 Task: Create a due date automation trigger when advanced on, 2 days before a card is due add content with a name not ending with resume at 11:00 AM.
Action: Mouse moved to (840, 249)
Screenshot: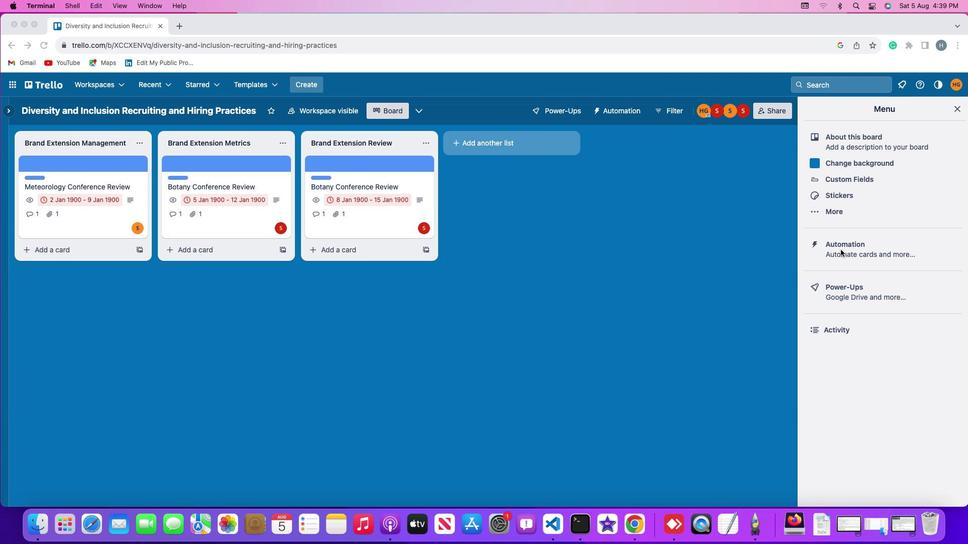 
Action: Mouse pressed left at (840, 249)
Screenshot: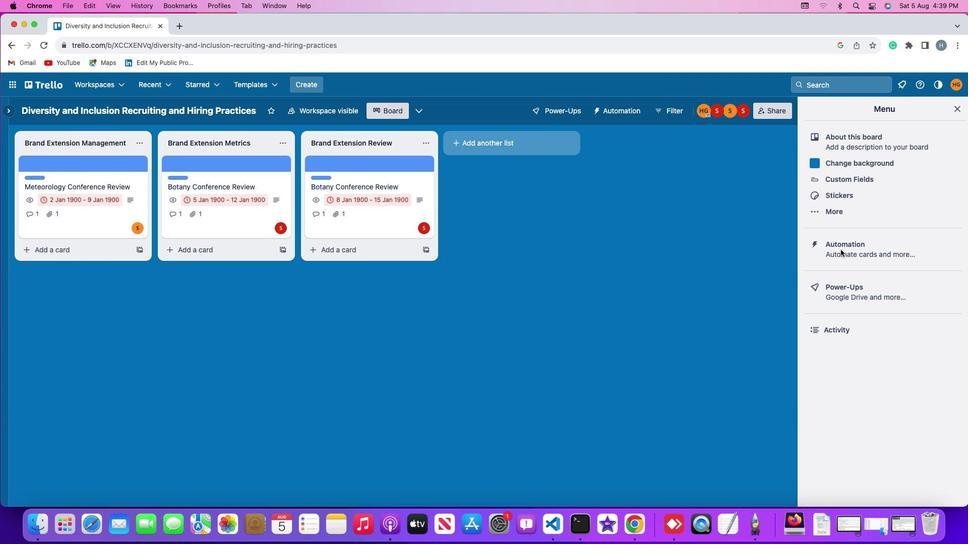 
Action: Mouse pressed left at (840, 249)
Screenshot: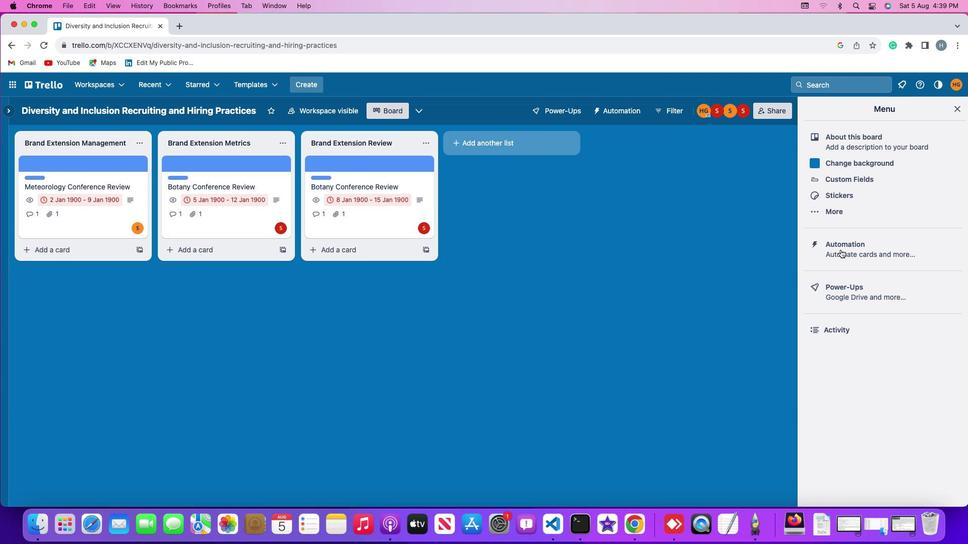 
Action: Mouse moved to (74, 240)
Screenshot: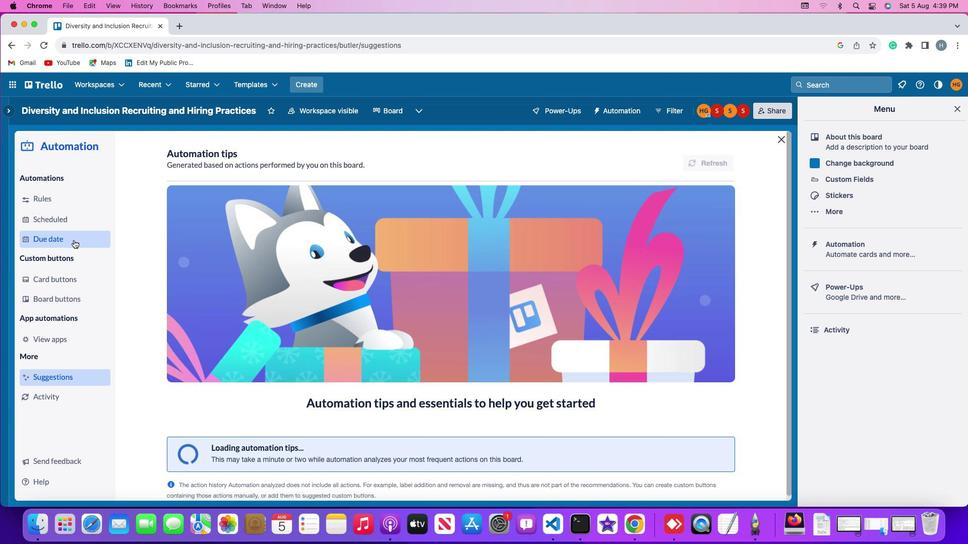 
Action: Mouse pressed left at (74, 240)
Screenshot: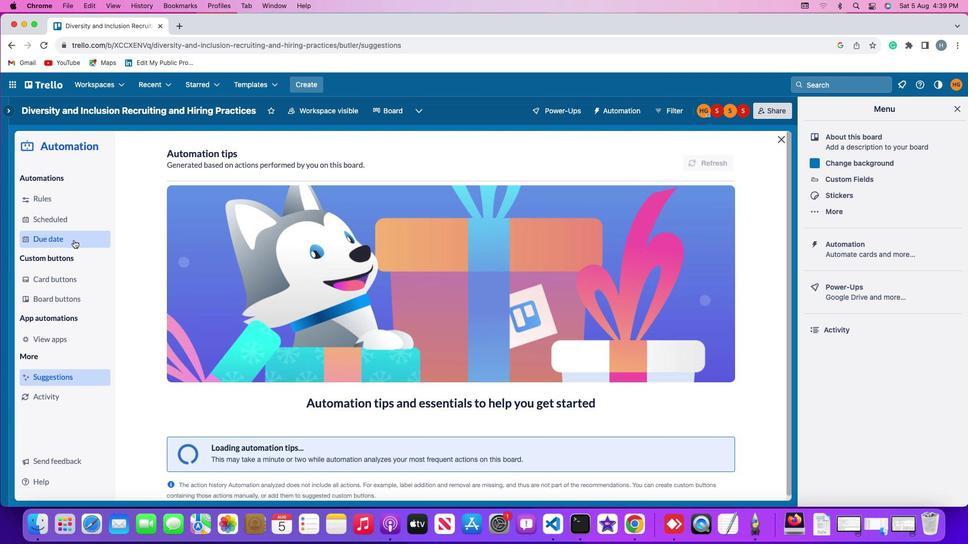 
Action: Mouse moved to (665, 157)
Screenshot: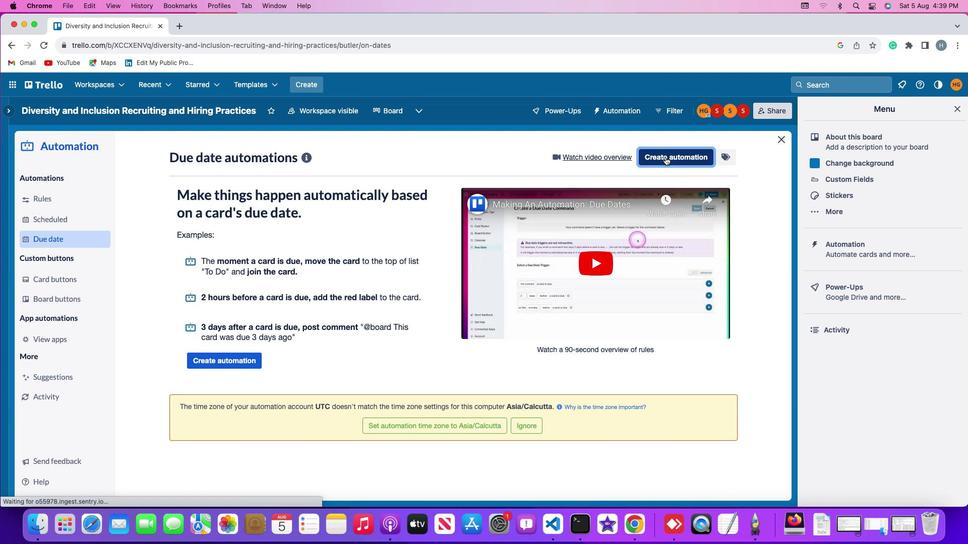 
Action: Mouse pressed left at (665, 157)
Screenshot: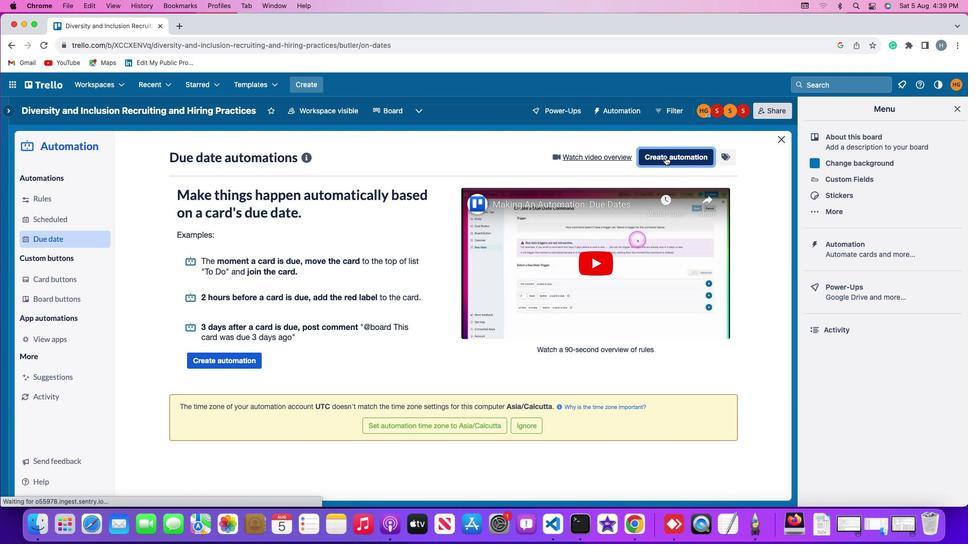 
Action: Mouse moved to (412, 260)
Screenshot: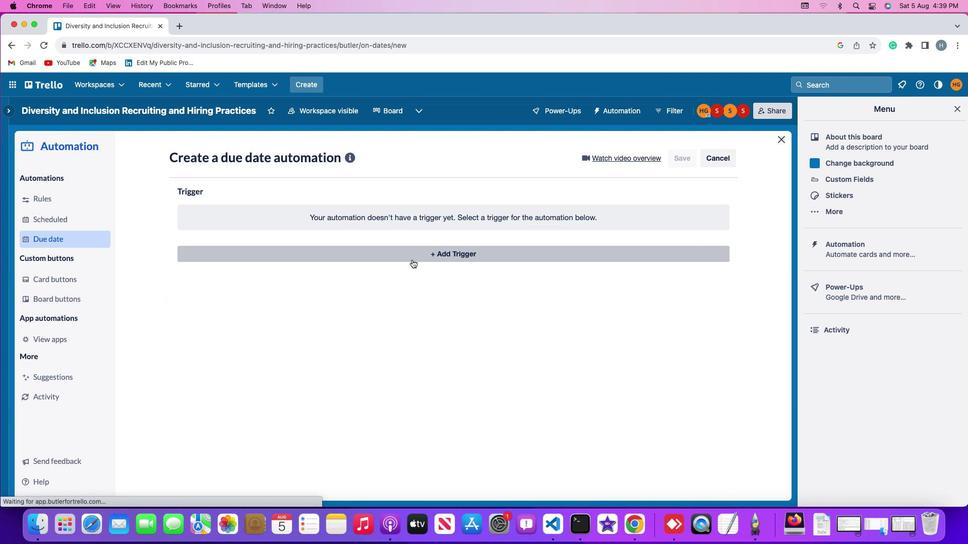 
Action: Mouse pressed left at (412, 260)
Screenshot: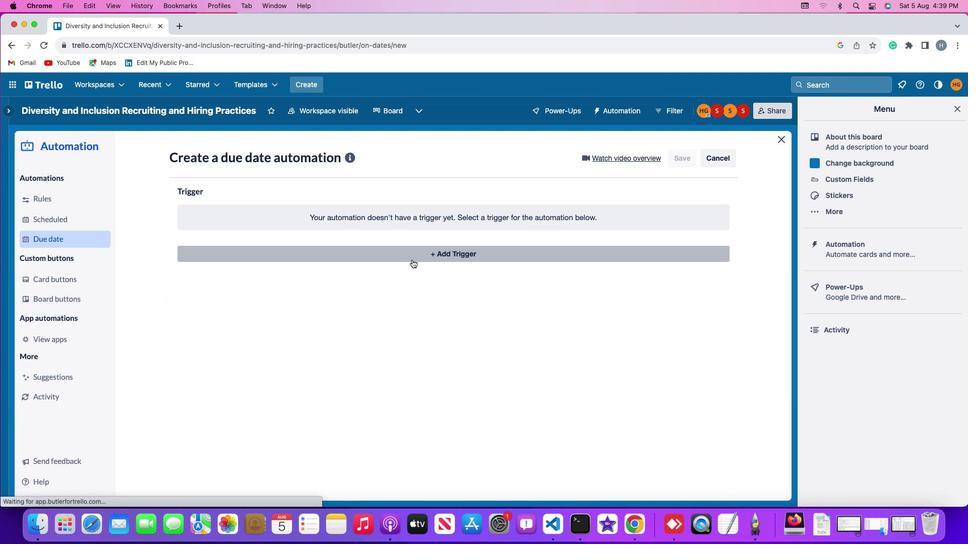 
Action: Mouse moved to (194, 410)
Screenshot: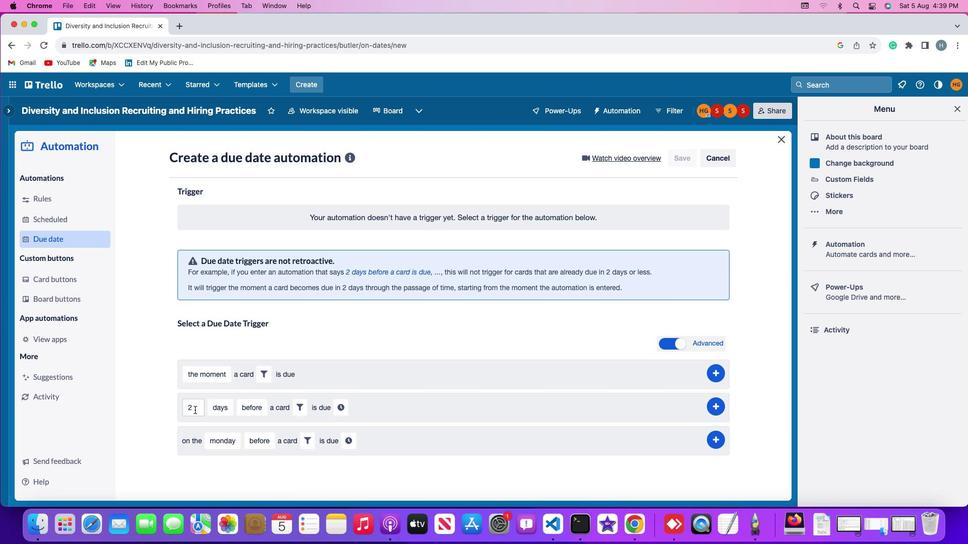 
Action: Mouse pressed left at (194, 410)
Screenshot: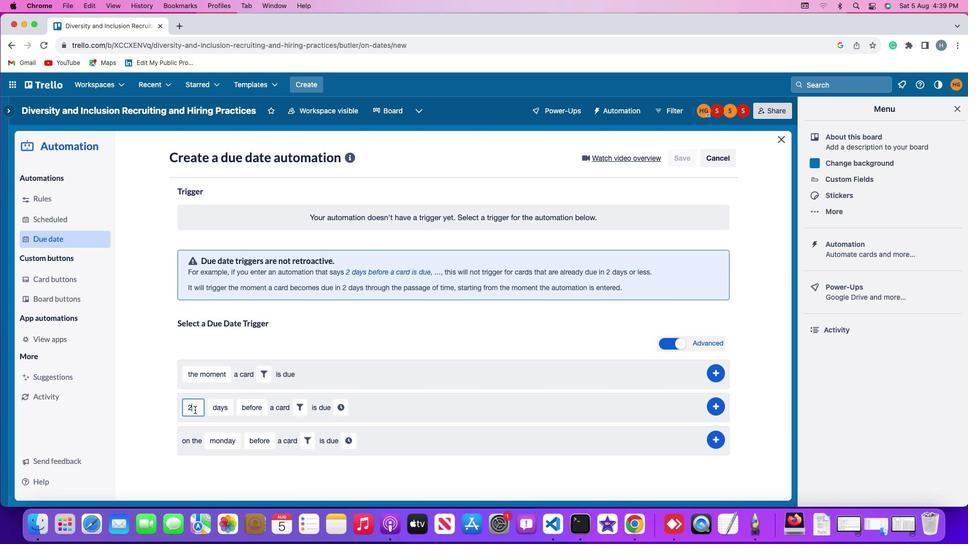 
Action: Mouse moved to (194, 410)
Screenshot: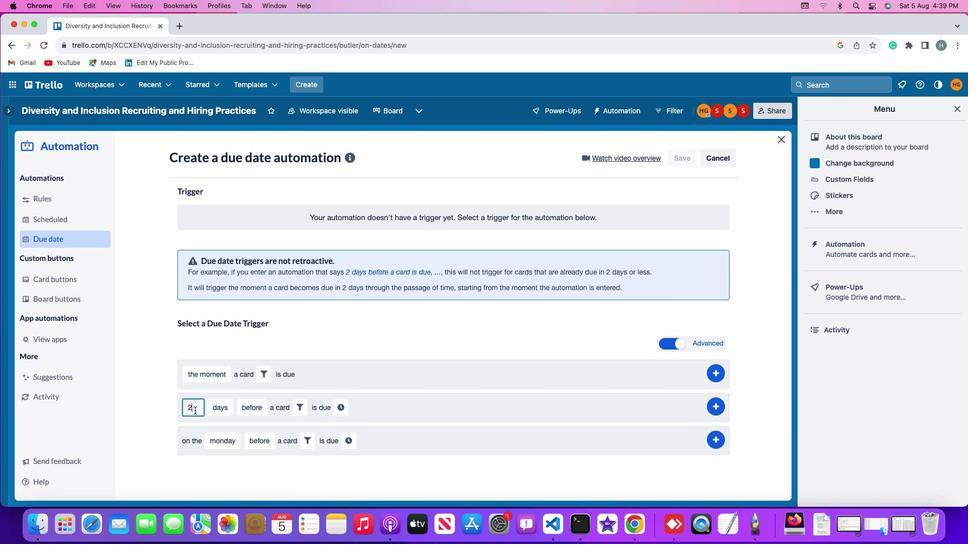 
Action: Key pressed Key.backspace
Screenshot: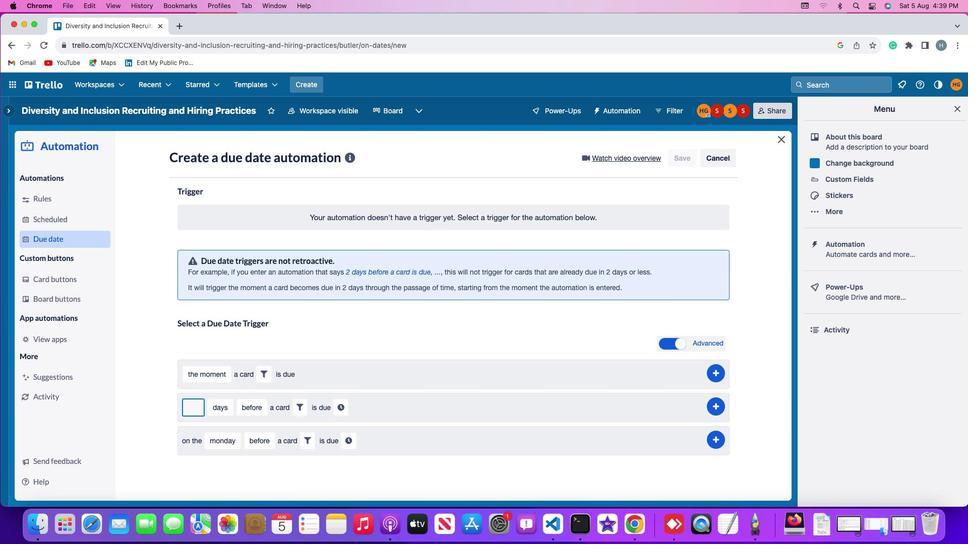 
Action: Mouse moved to (196, 410)
Screenshot: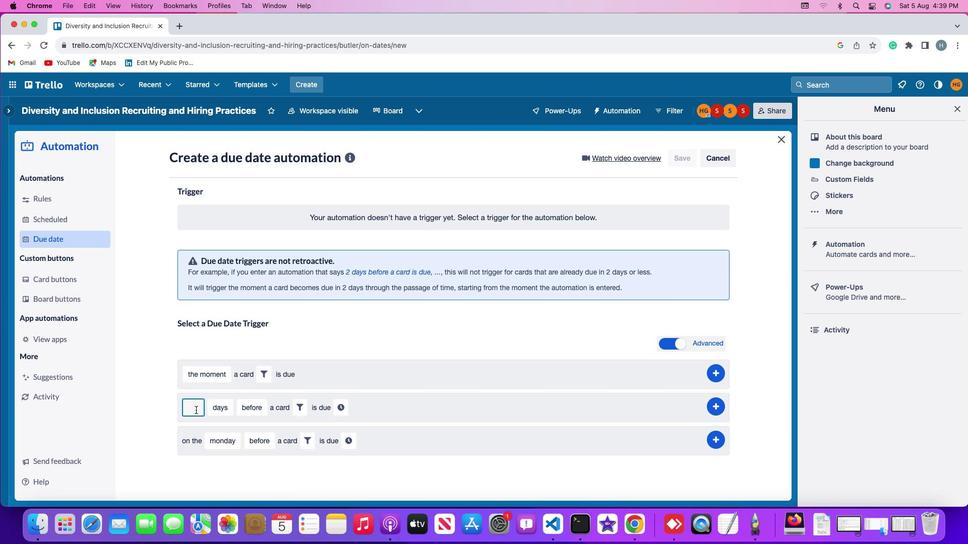 
Action: Key pressed '2'
Screenshot: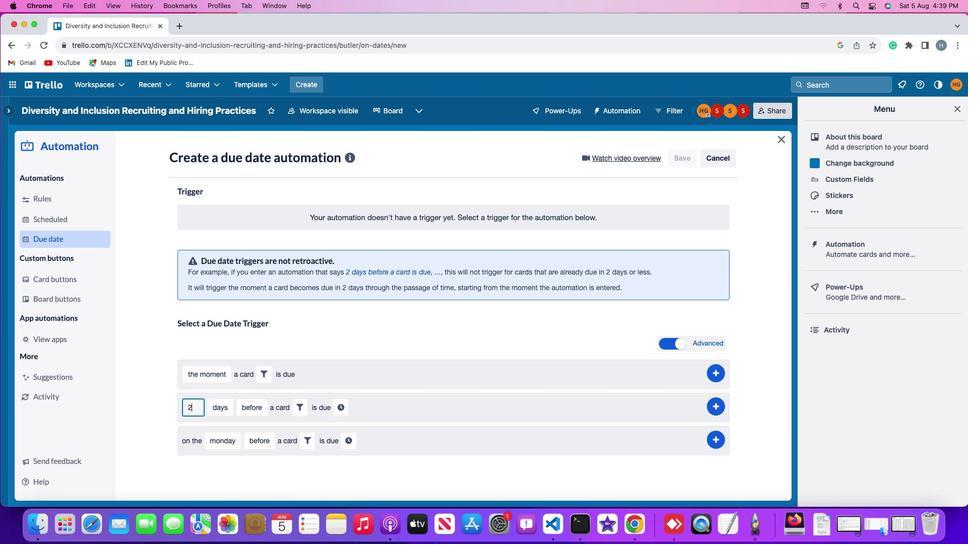 
Action: Mouse moved to (219, 409)
Screenshot: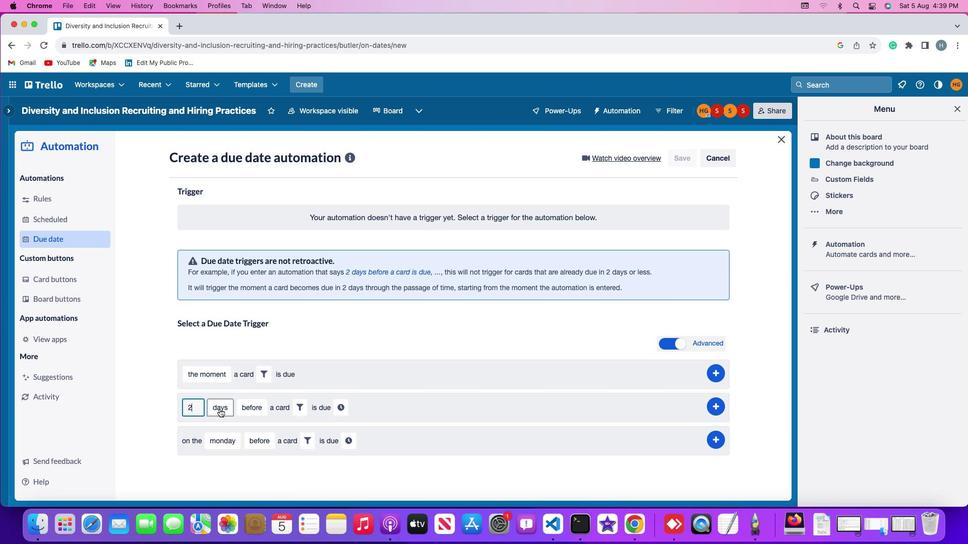 
Action: Mouse pressed left at (219, 409)
Screenshot: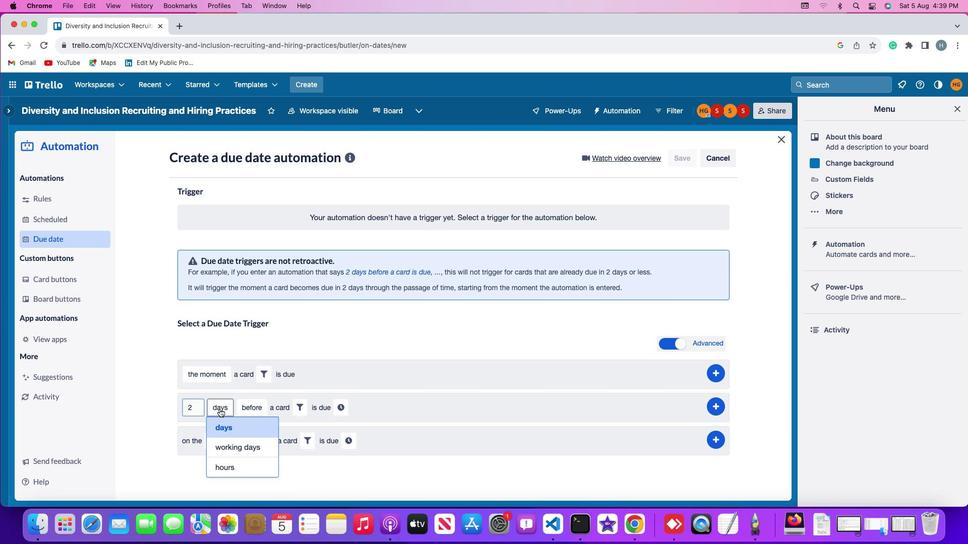 
Action: Mouse moved to (231, 430)
Screenshot: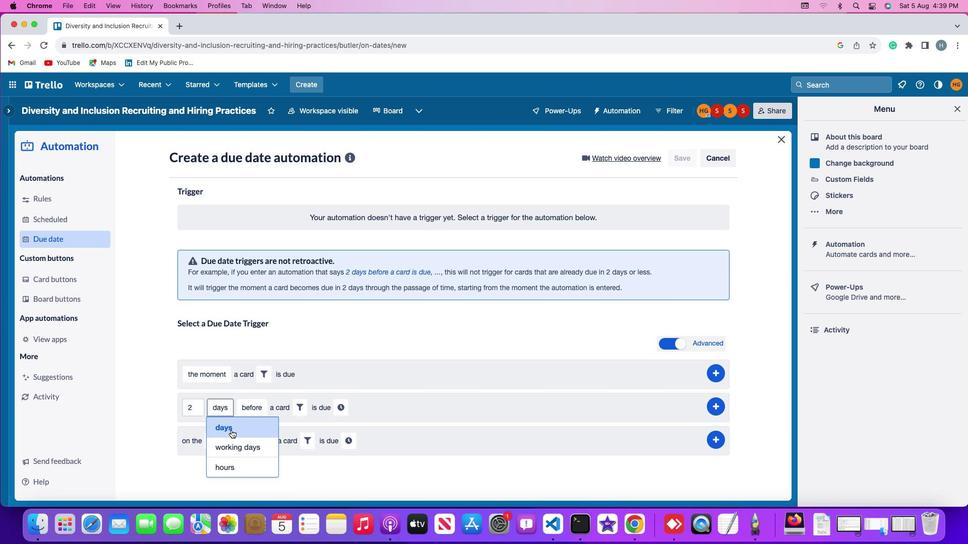 
Action: Mouse pressed left at (231, 430)
Screenshot: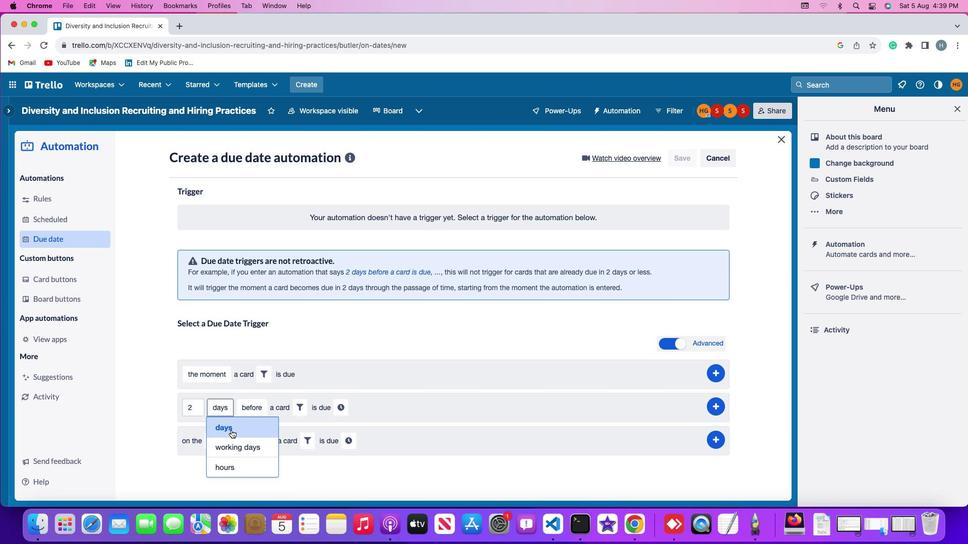 
Action: Mouse moved to (250, 410)
Screenshot: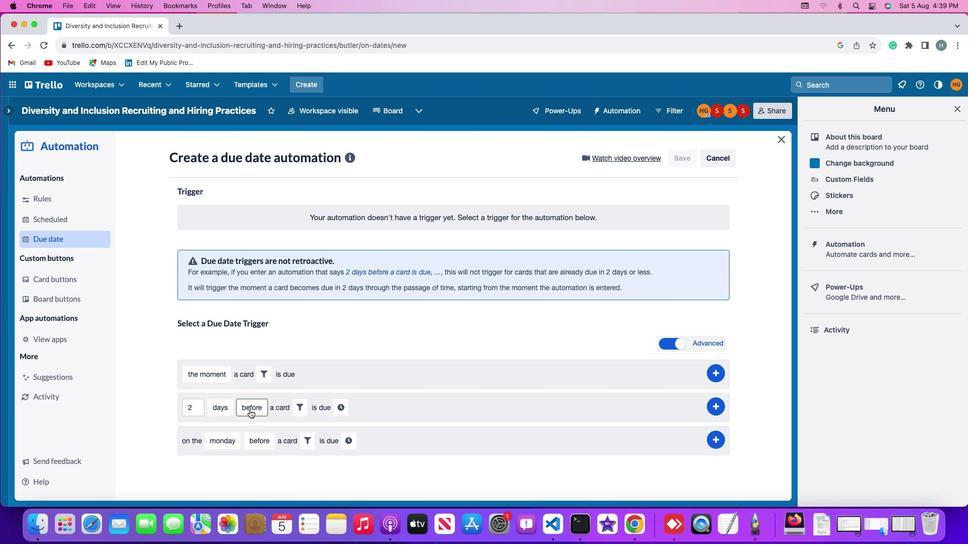 
Action: Mouse pressed left at (250, 410)
Screenshot: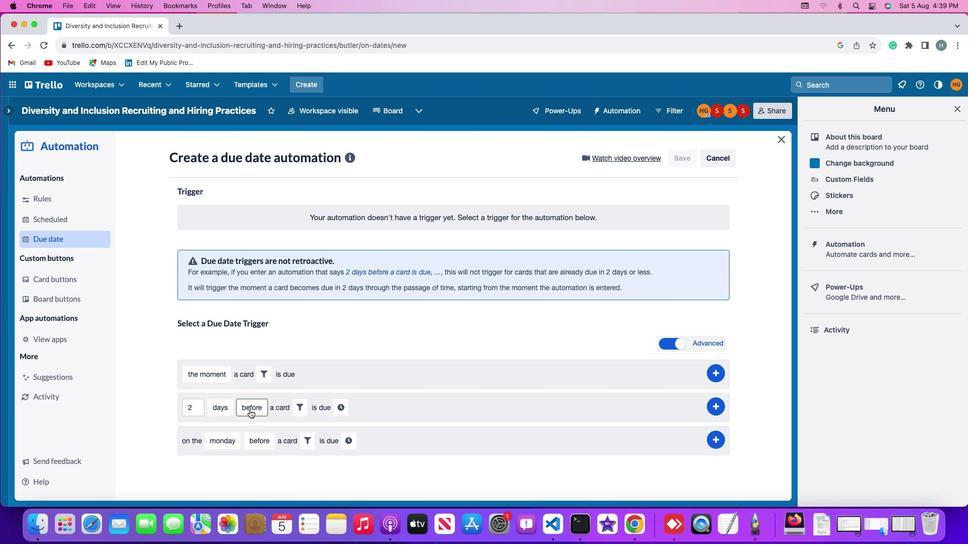 
Action: Mouse moved to (255, 422)
Screenshot: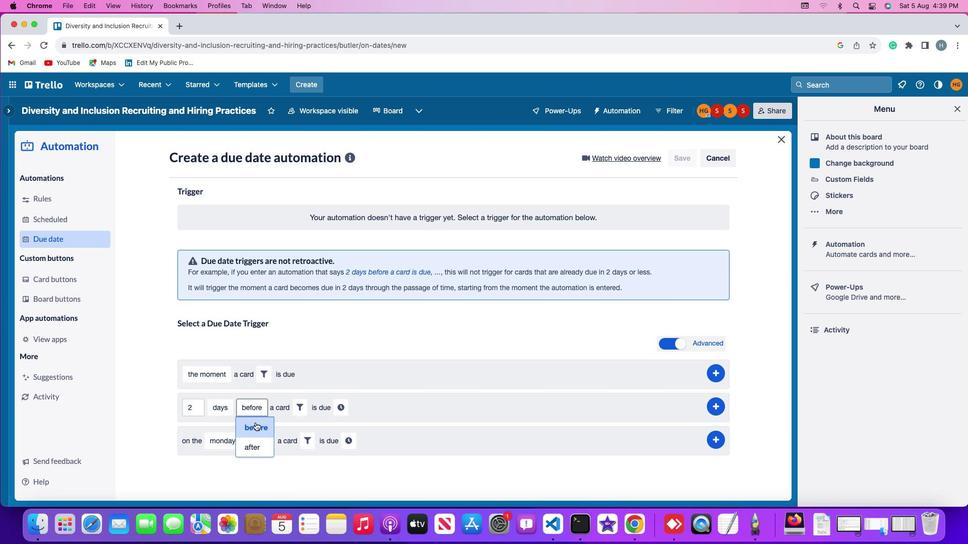 
Action: Mouse pressed left at (255, 422)
Screenshot: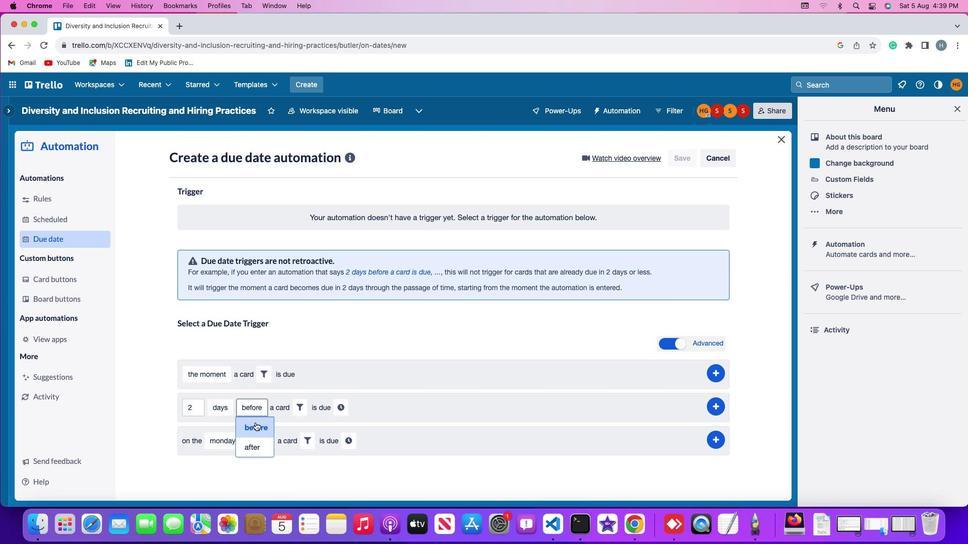 
Action: Mouse moved to (297, 408)
Screenshot: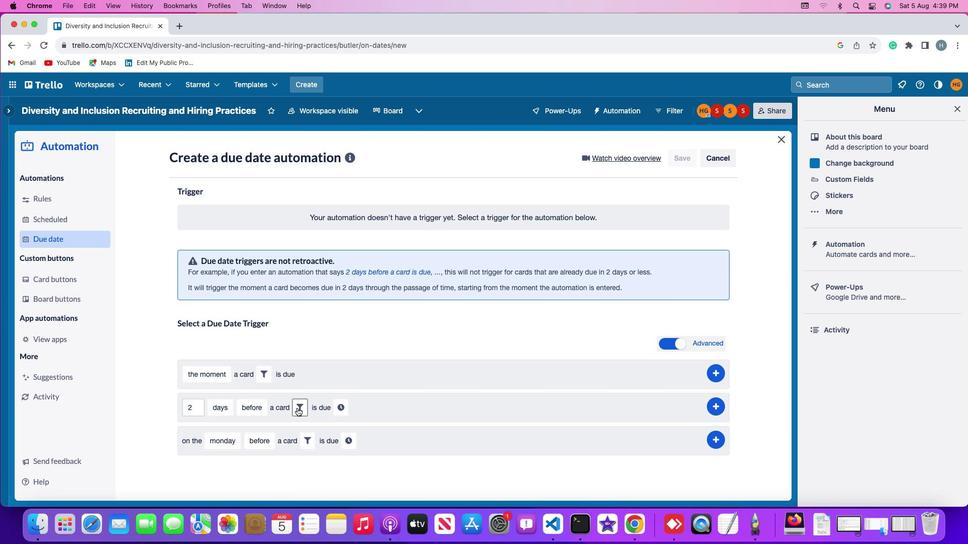 
Action: Mouse pressed left at (297, 408)
Screenshot: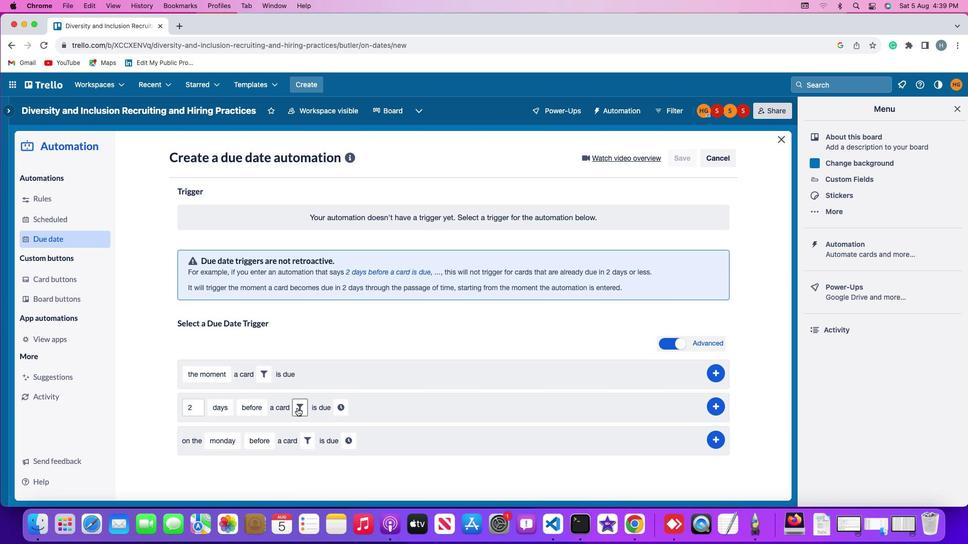 
Action: Mouse moved to (428, 437)
Screenshot: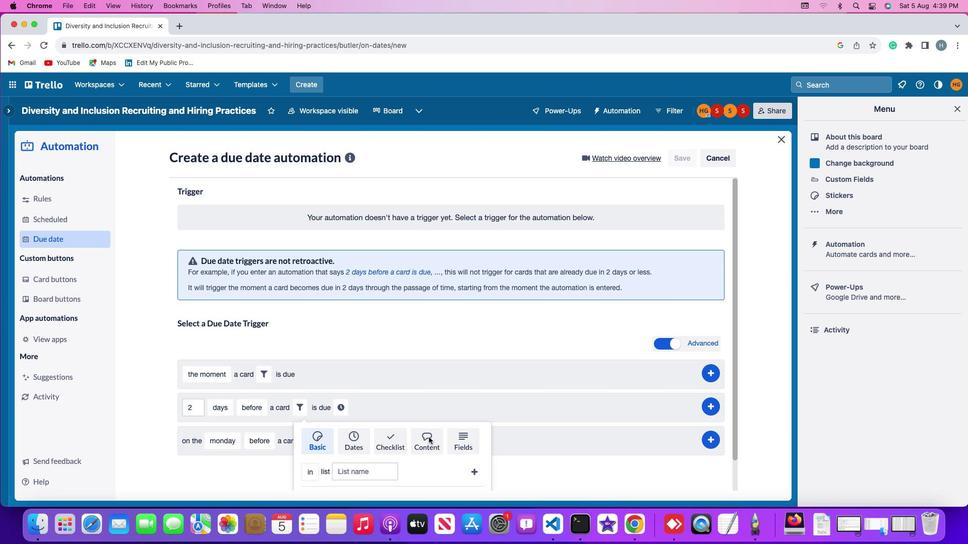 
Action: Mouse pressed left at (428, 437)
Screenshot: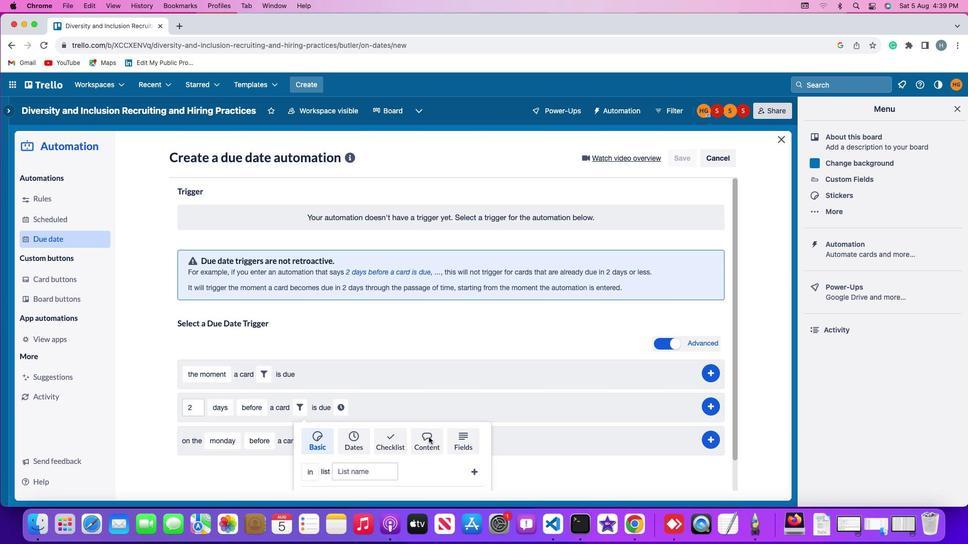 
Action: Mouse moved to (337, 469)
Screenshot: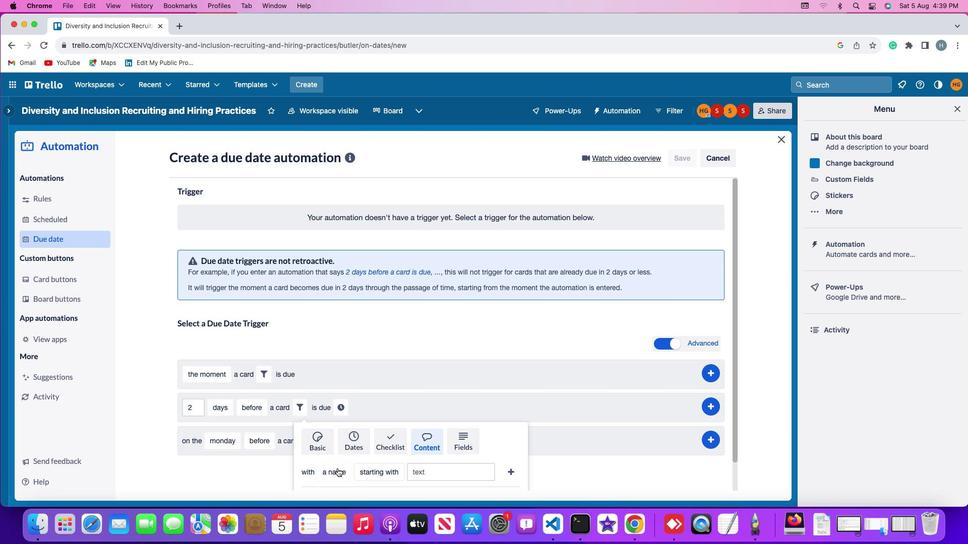 
Action: Mouse pressed left at (337, 469)
Screenshot: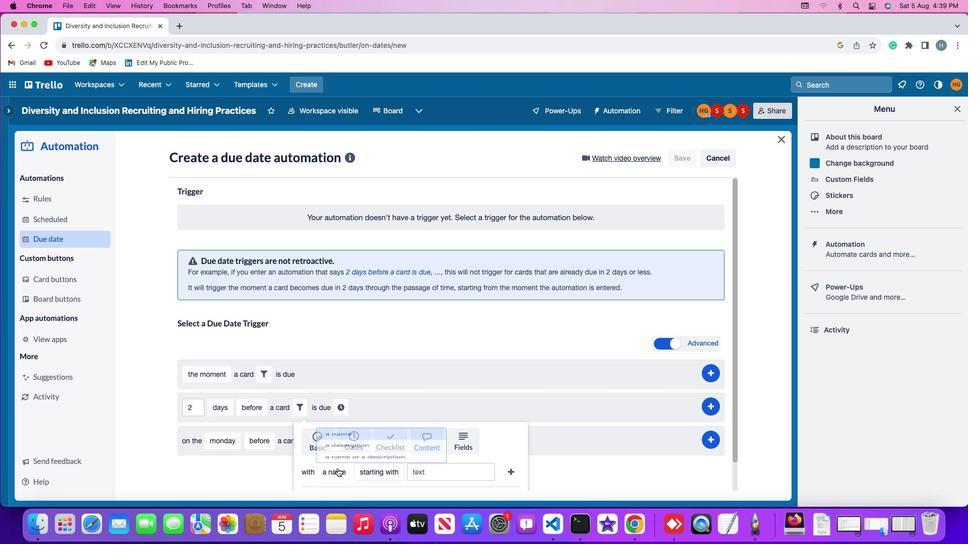 
Action: Mouse moved to (355, 410)
Screenshot: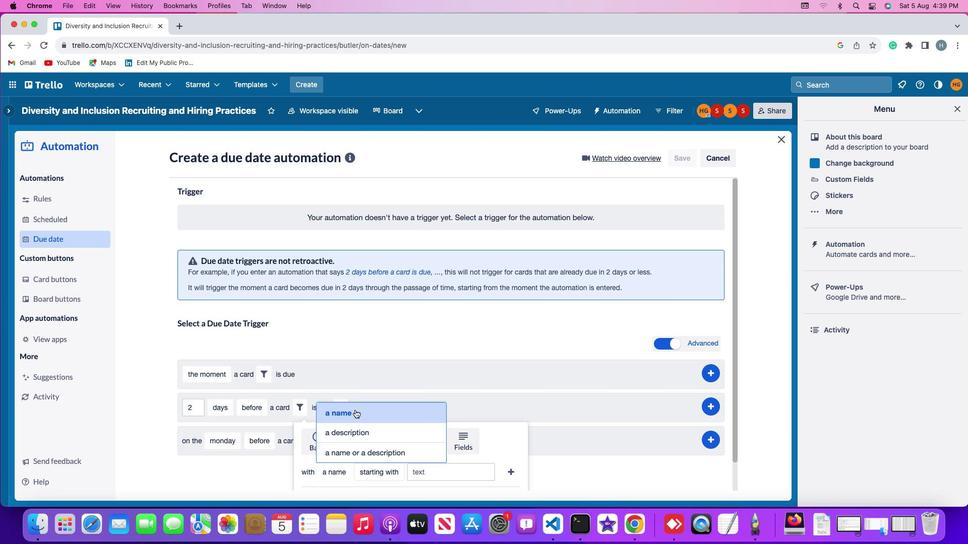 
Action: Mouse pressed left at (355, 410)
Screenshot: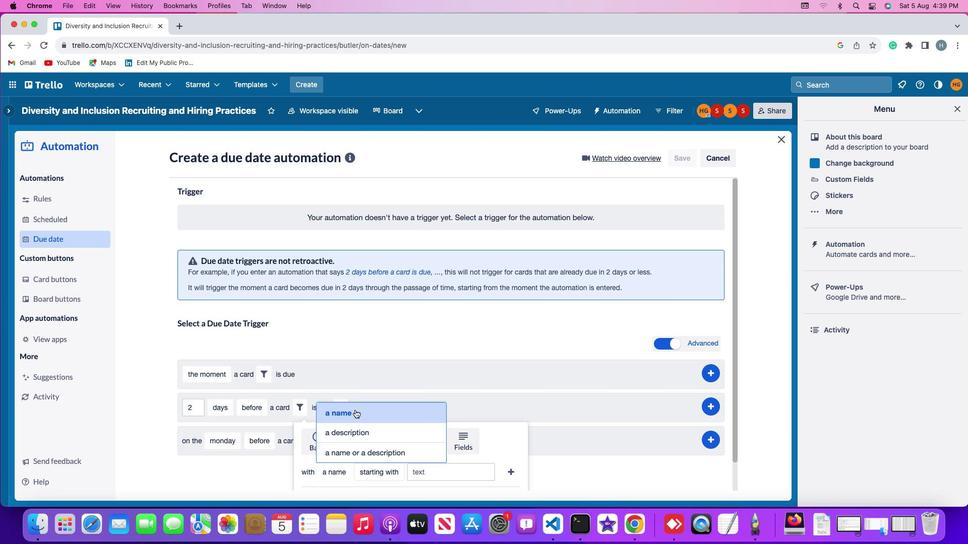 
Action: Mouse moved to (385, 470)
Screenshot: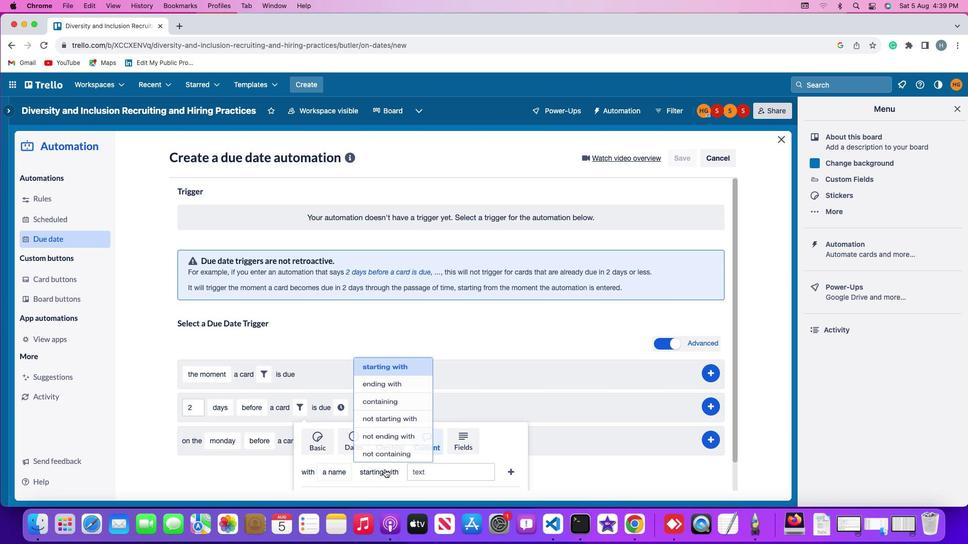 
Action: Mouse pressed left at (385, 470)
Screenshot: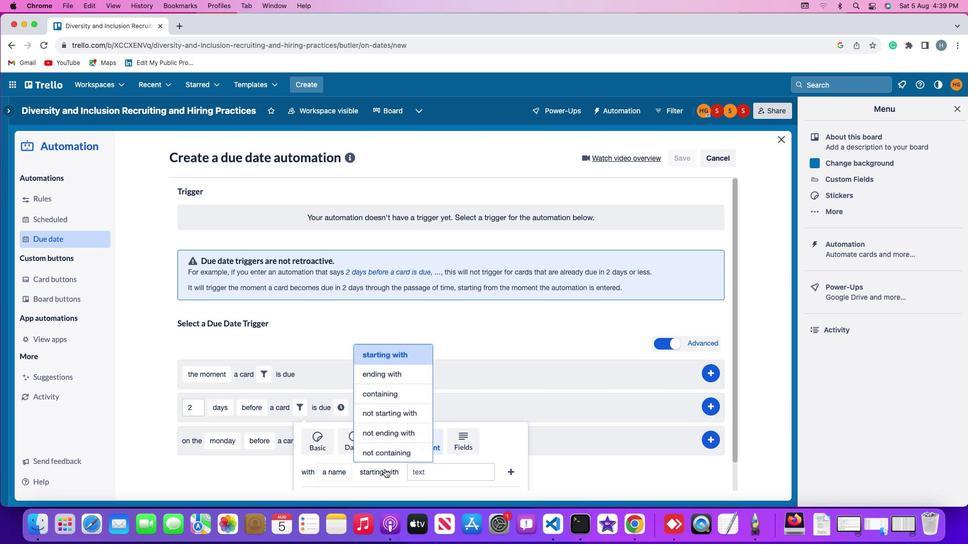 
Action: Mouse moved to (411, 425)
Screenshot: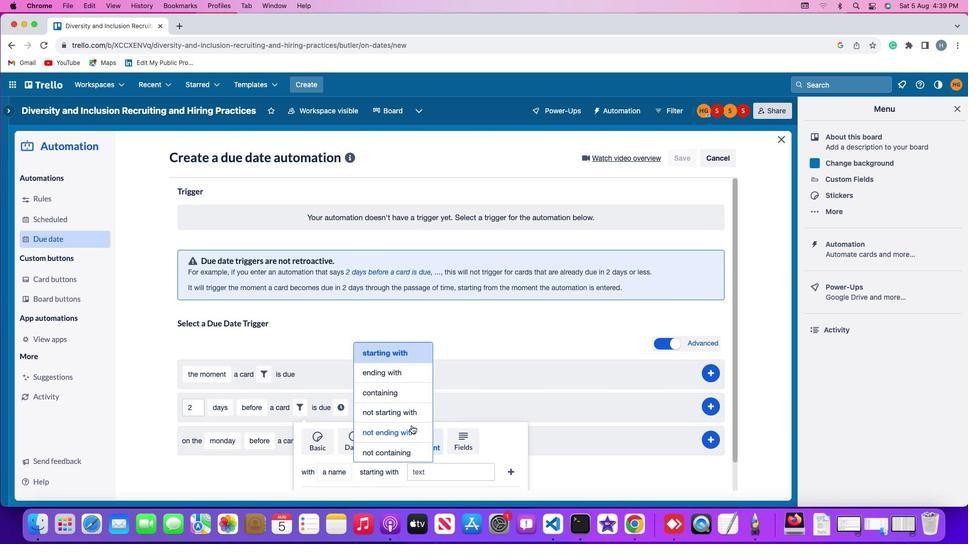 
Action: Mouse pressed left at (411, 425)
Screenshot: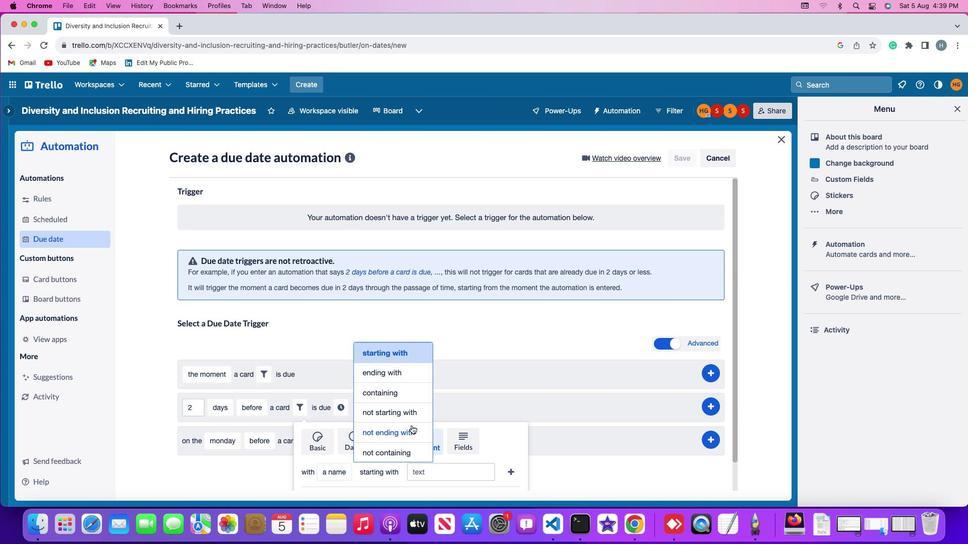 
Action: Mouse moved to (440, 468)
Screenshot: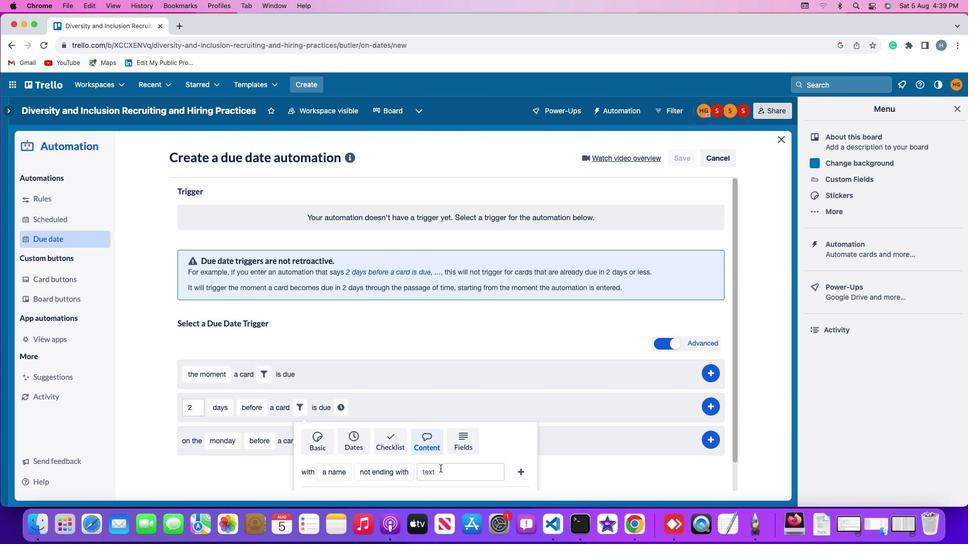 
Action: Mouse pressed left at (440, 468)
Screenshot: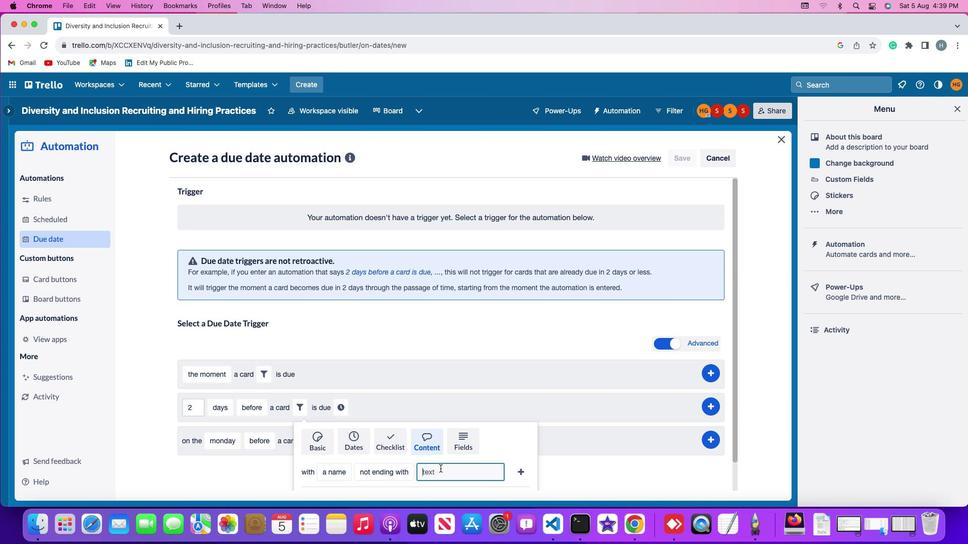 
Action: Mouse moved to (440, 466)
Screenshot: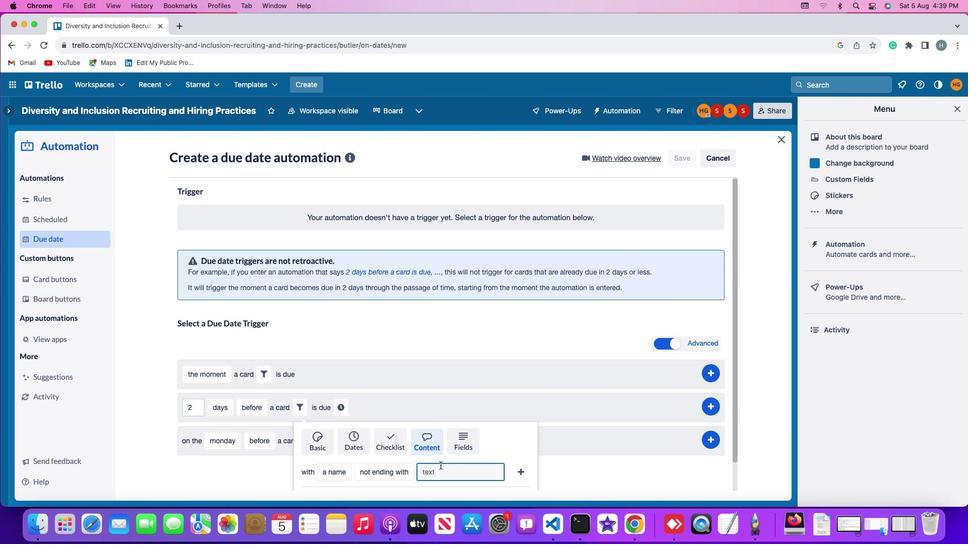 
Action: Key pressed 'r''e''s''u''m'
Screenshot: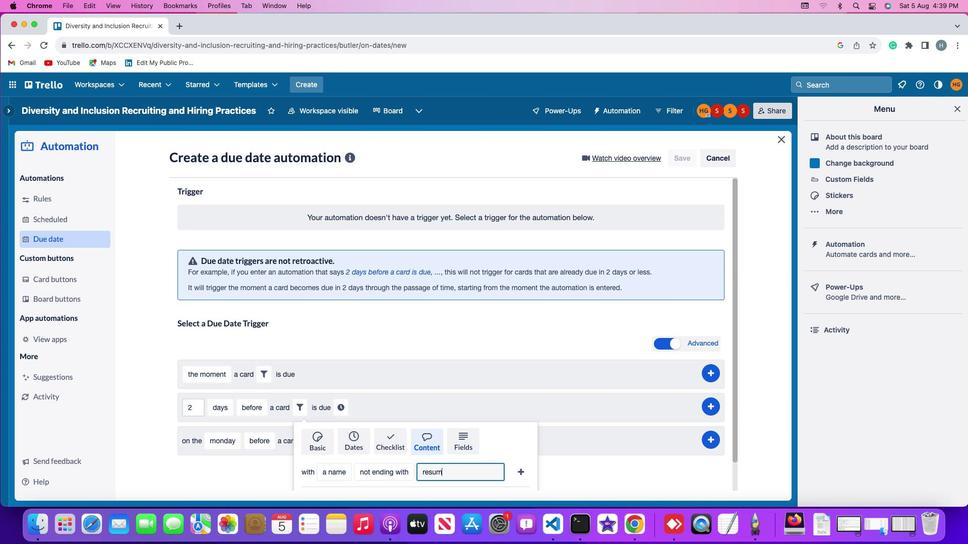 
Action: Mouse moved to (439, 466)
Screenshot: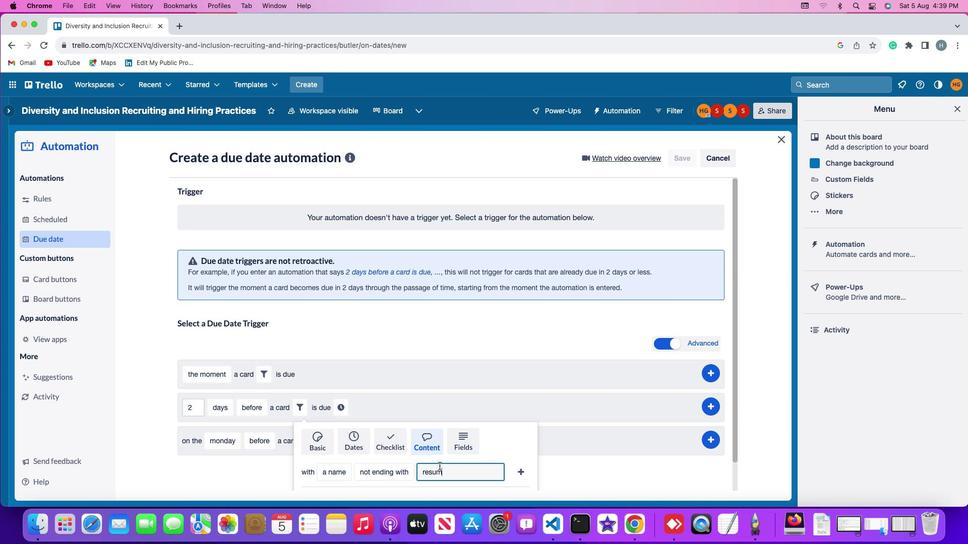 
Action: Key pressed 'e'
Screenshot: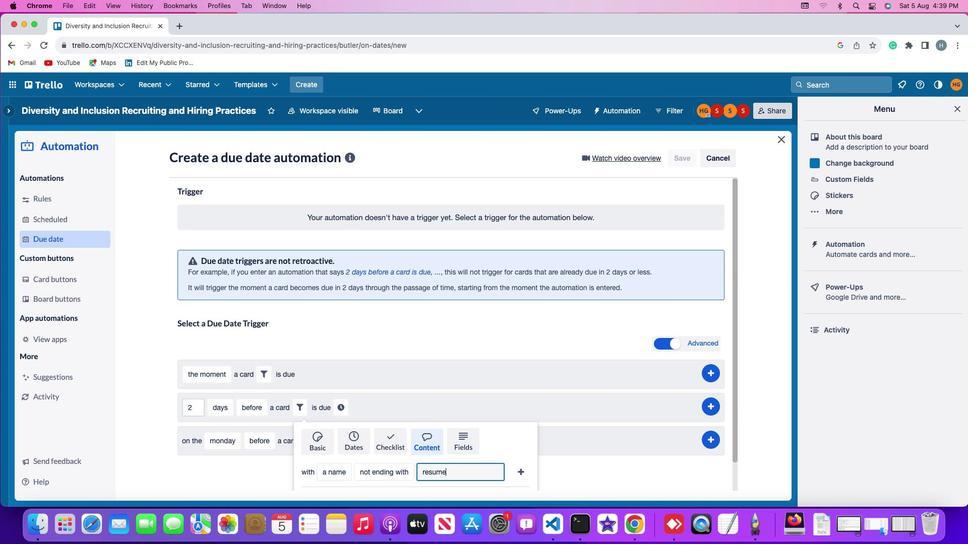 
Action: Mouse moved to (522, 472)
Screenshot: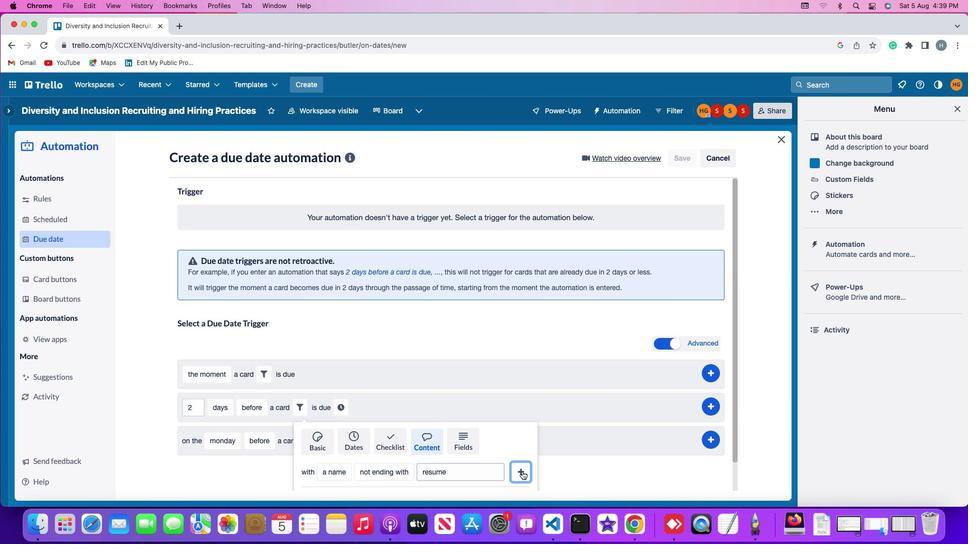 
Action: Mouse pressed left at (522, 472)
Screenshot: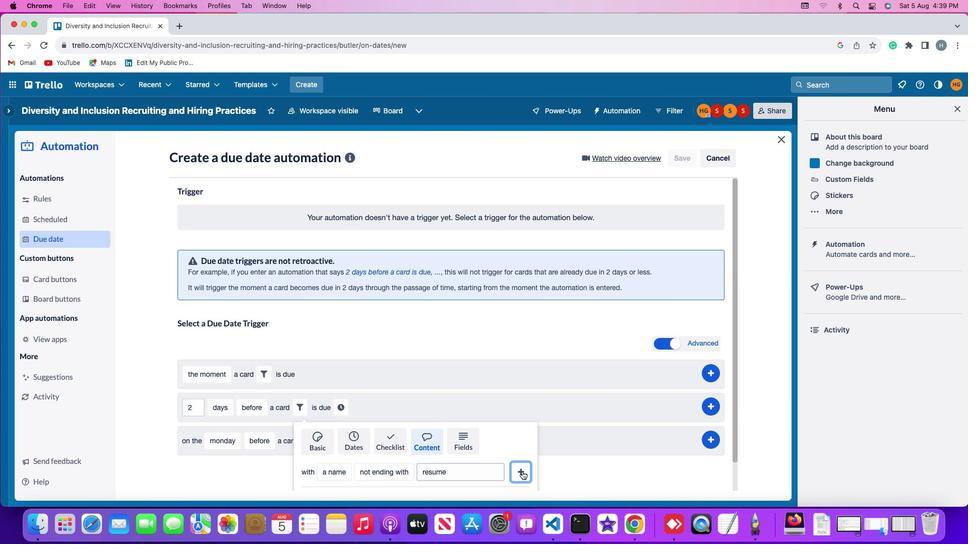 
Action: Mouse moved to (487, 409)
Screenshot: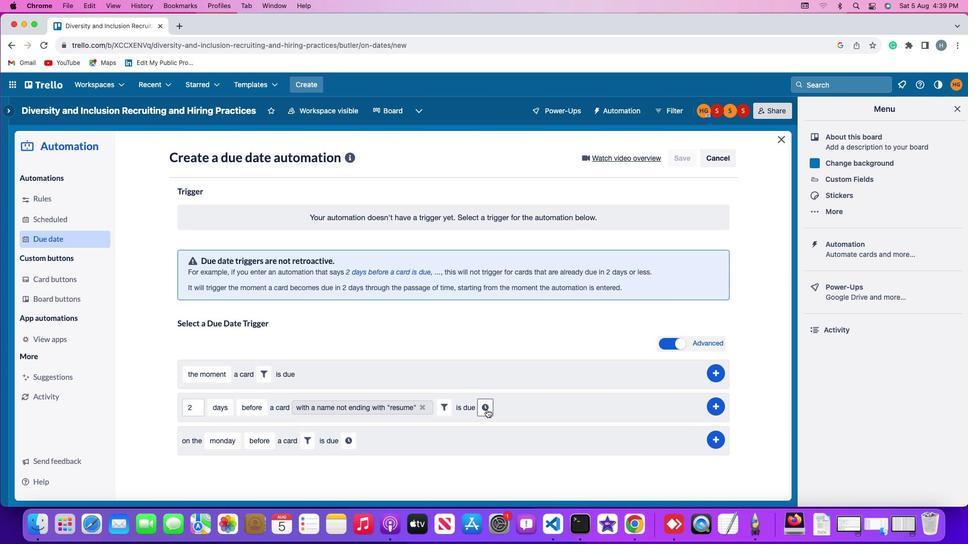 
Action: Mouse pressed left at (487, 409)
Screenshot: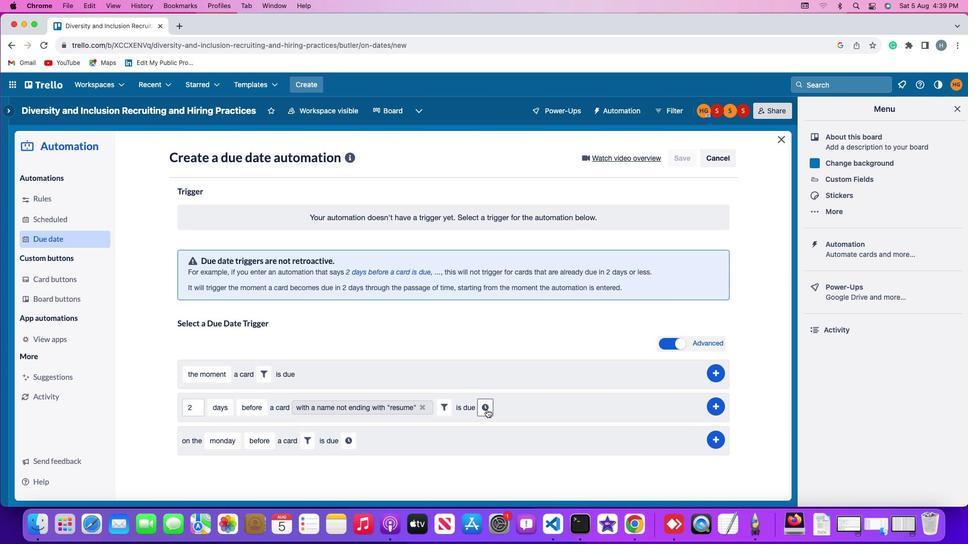 
Action: Mouse moved to (504, 410)
Screenshot: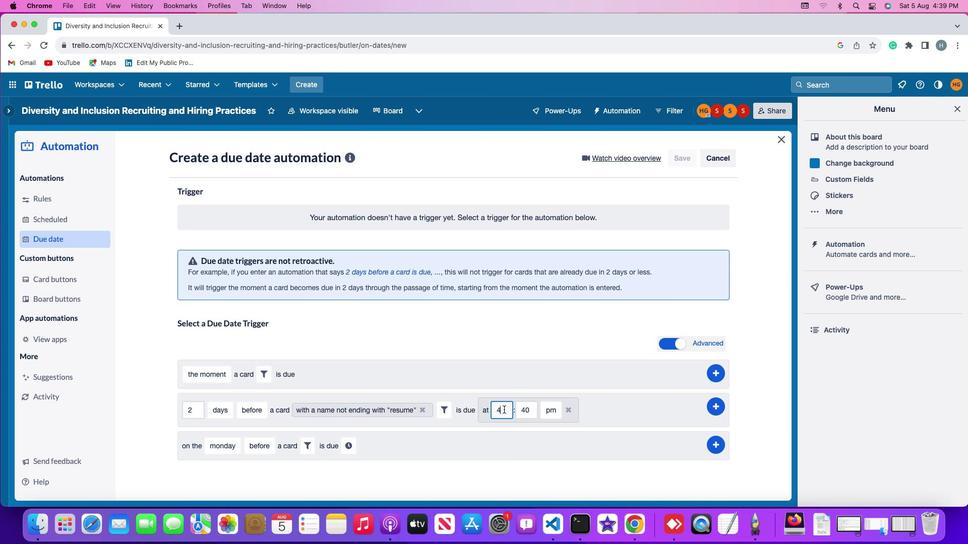 
Action: Mouse pressed left at (504, 410)
Screenshot: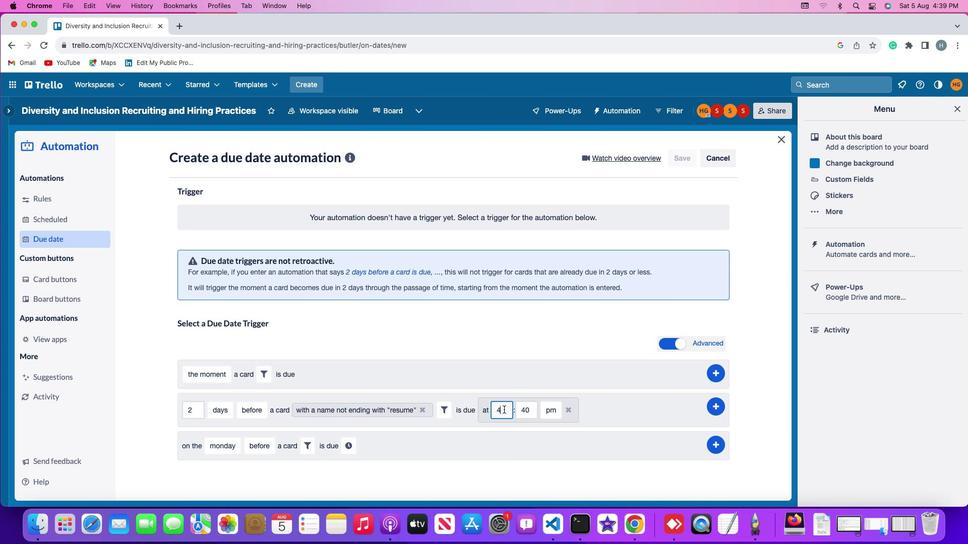 
Action: Key pressed Key.backspace
Screenshot: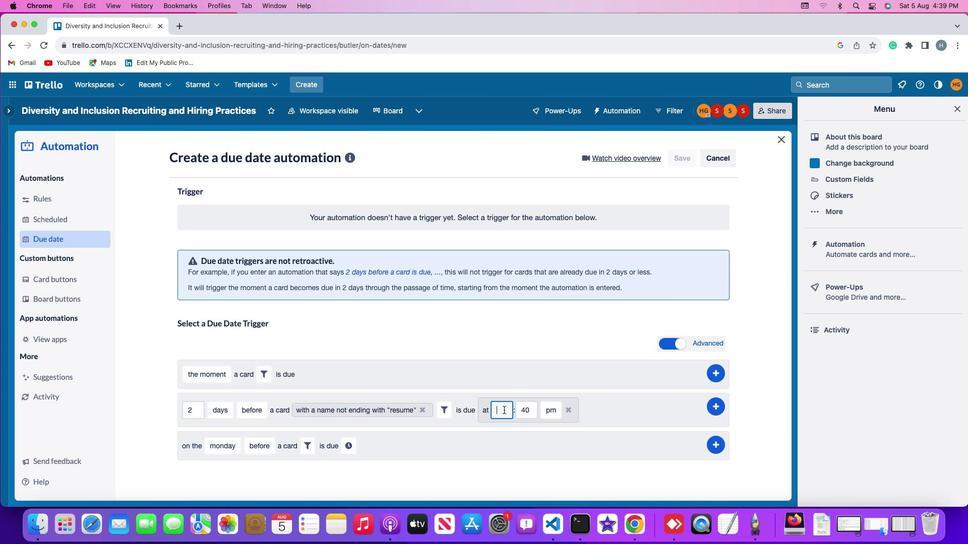 
Action: Mouse moved to (499, 410)
Screenshot: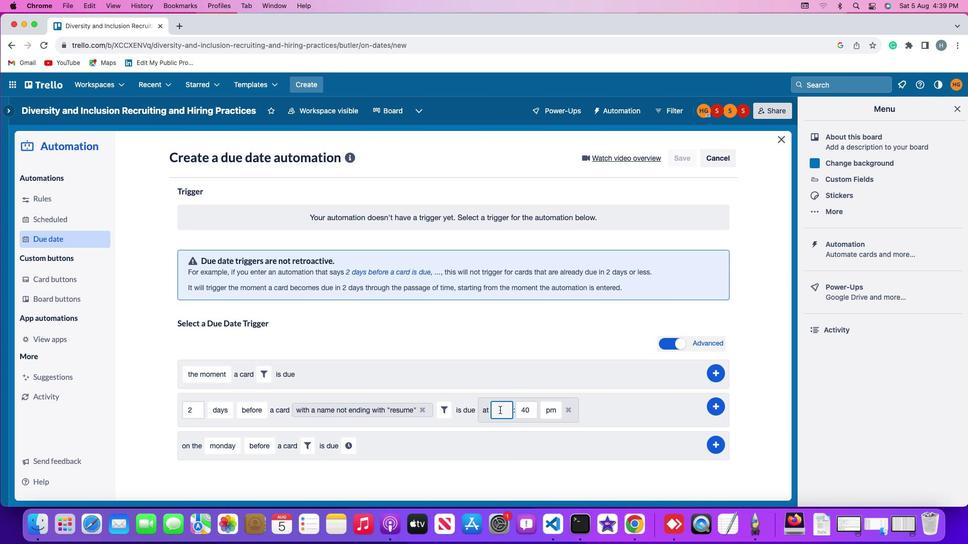 
Action: Key pressed '1''1'
Screenshot: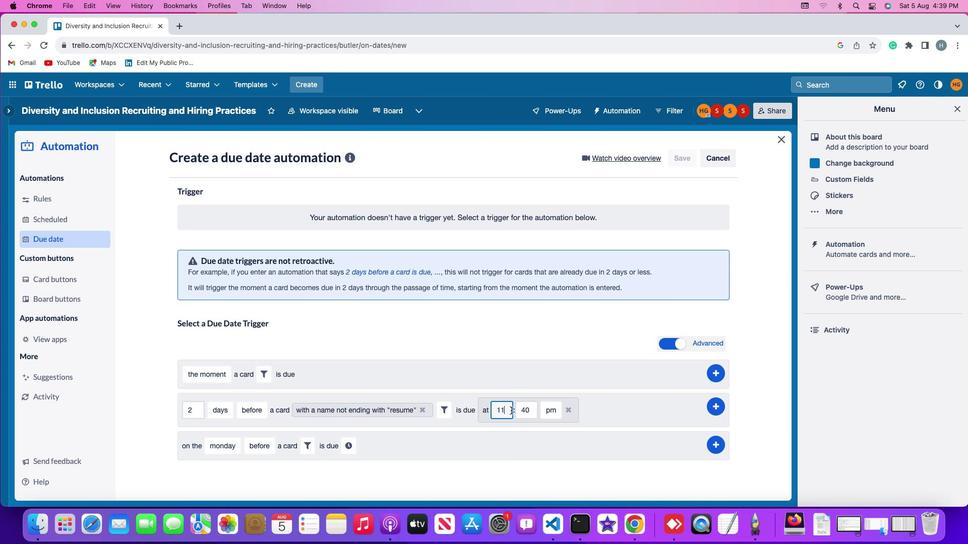 
Action: Mouse moved to (530, 410)
Screenshot: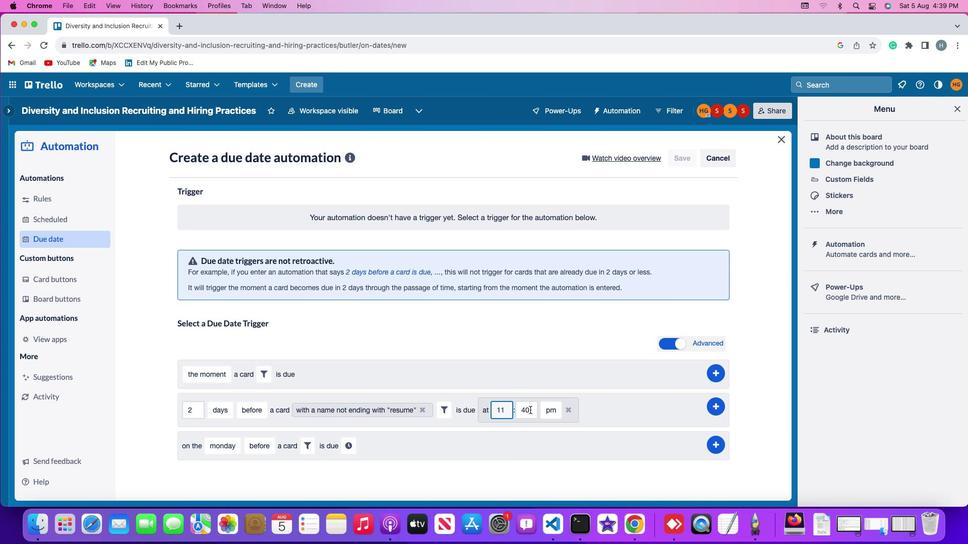 
Action: Mouse pressed left at (530, 410)
Screenshot: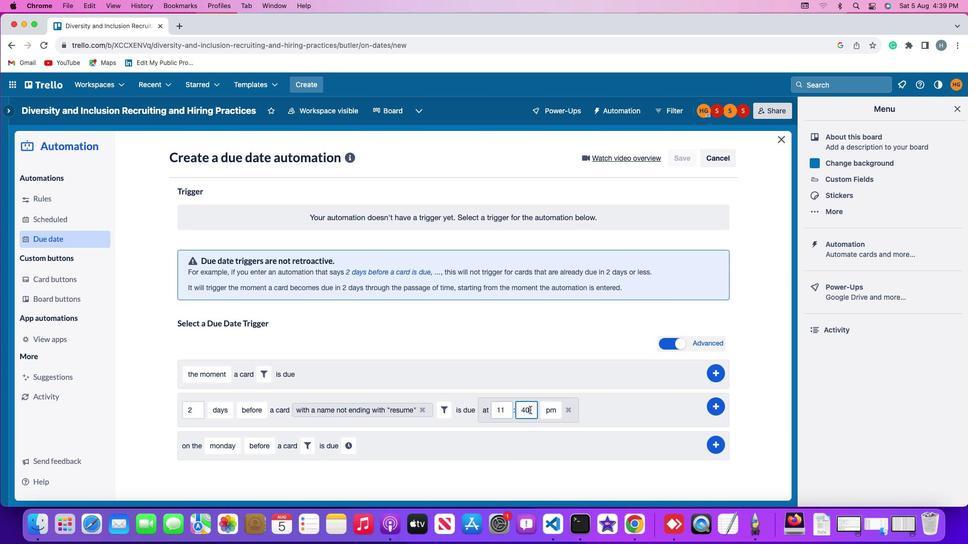
Action: Key pressed Key.backspaceKey.backspace'0''0'
Screenshot: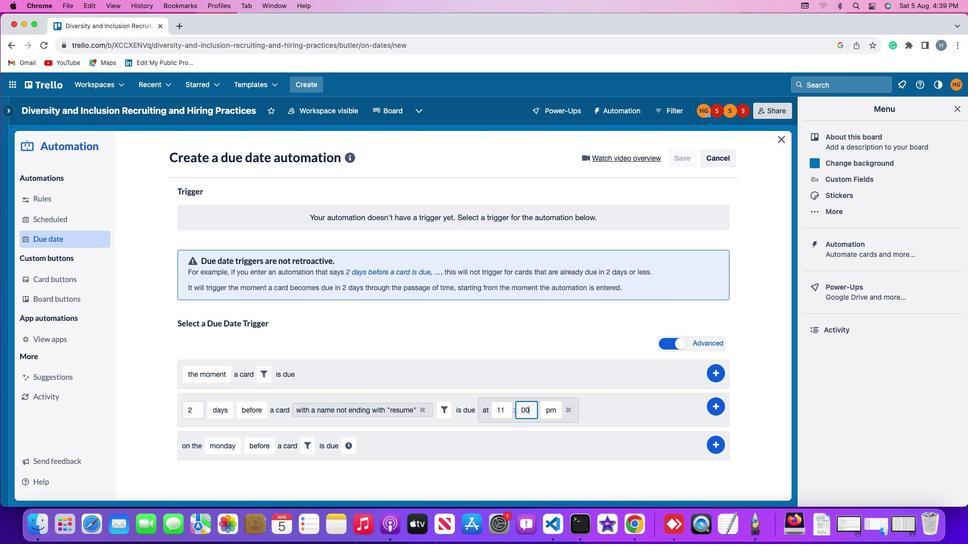 
Action: Mouse moved to (554, 410)
Screenshot: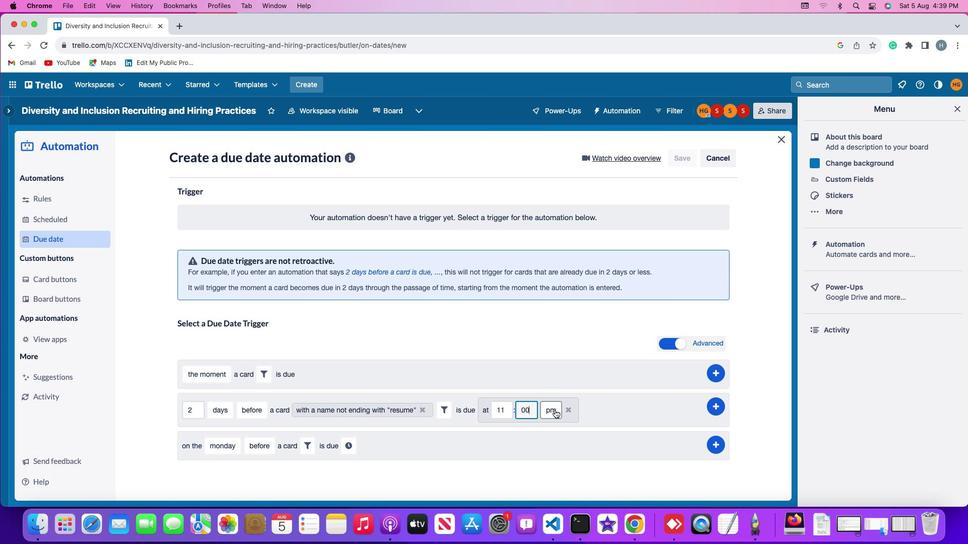 
Action: Mouse pressed left at (554, 410)
Screenshot: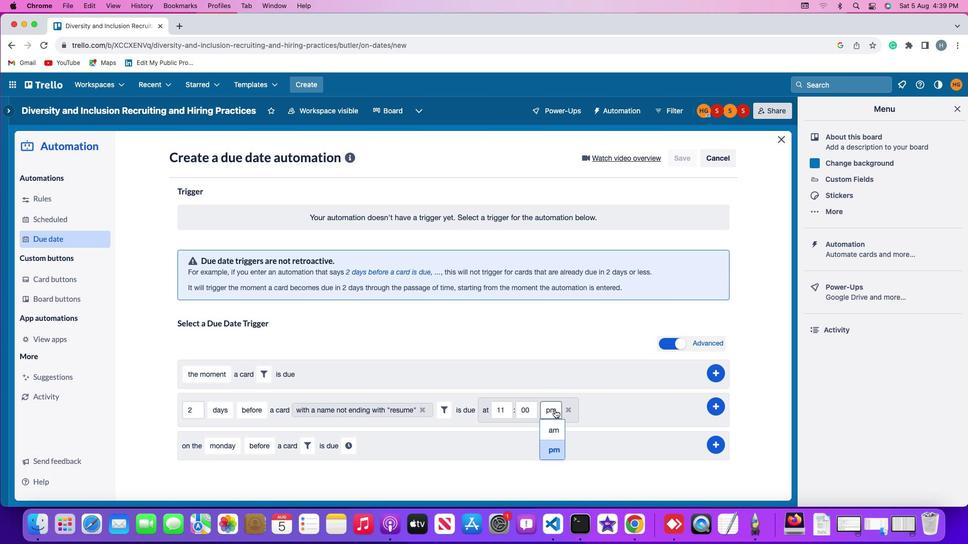 
Action: Mouse moved to (553, 431)
Screenshot: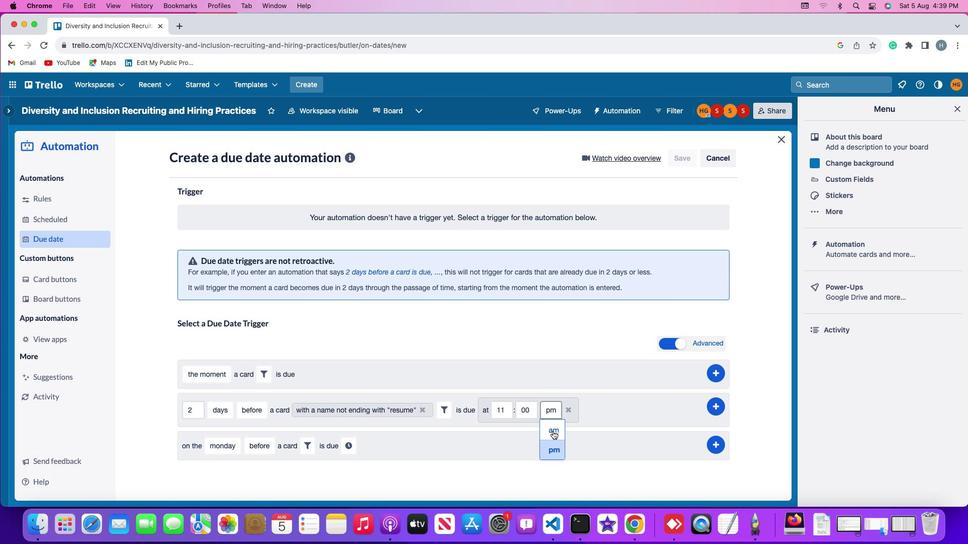 
Action: Mouse pressed left at (553, 431)
Screenshot: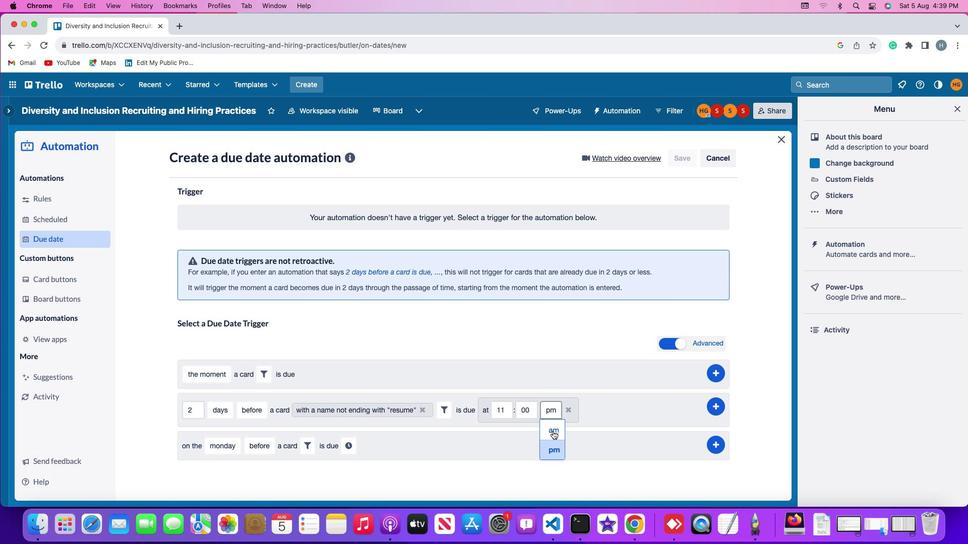 
Action: Mouse moved to (715, 408)
Screenshot: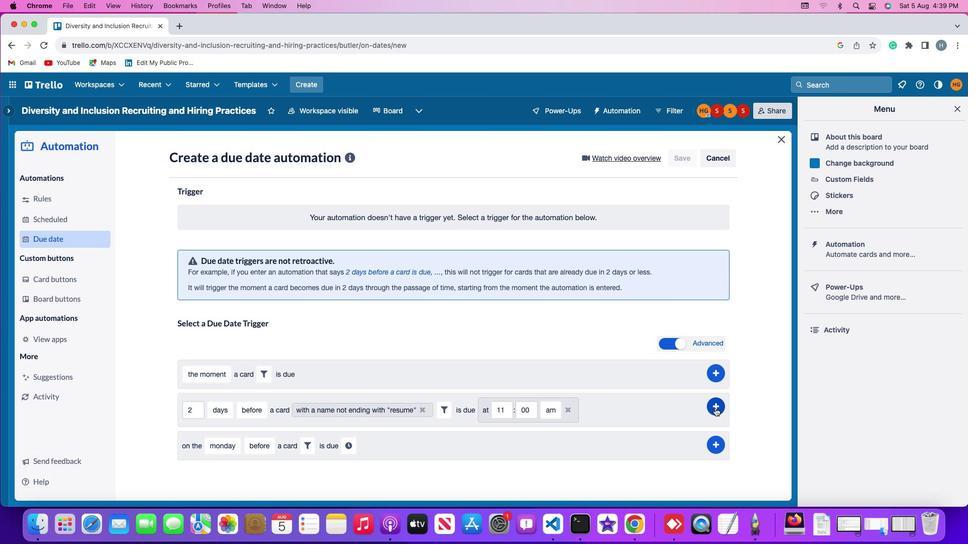 
Action: Mouse pressed left at (715, 408)
Screenshot: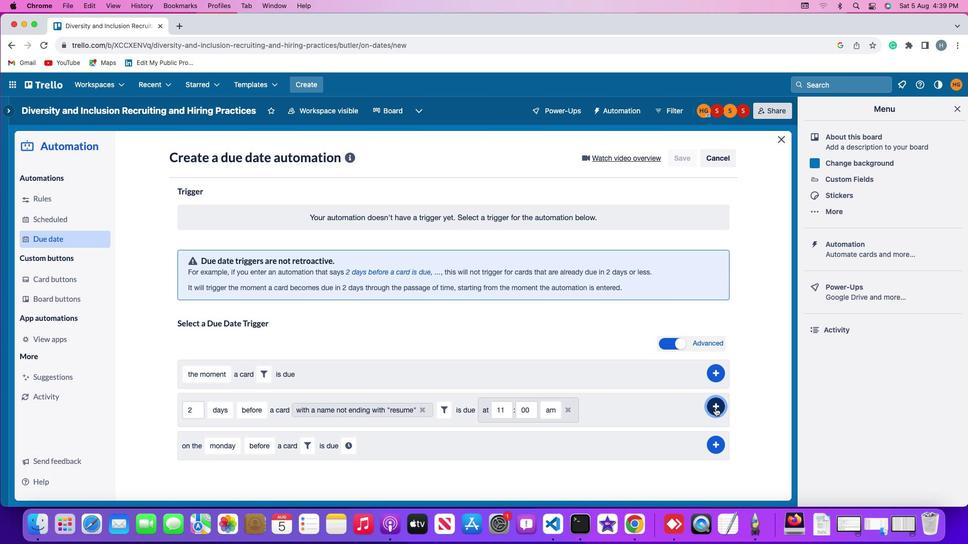 
Action: Mouse moved to (773, 292)
Screenshot: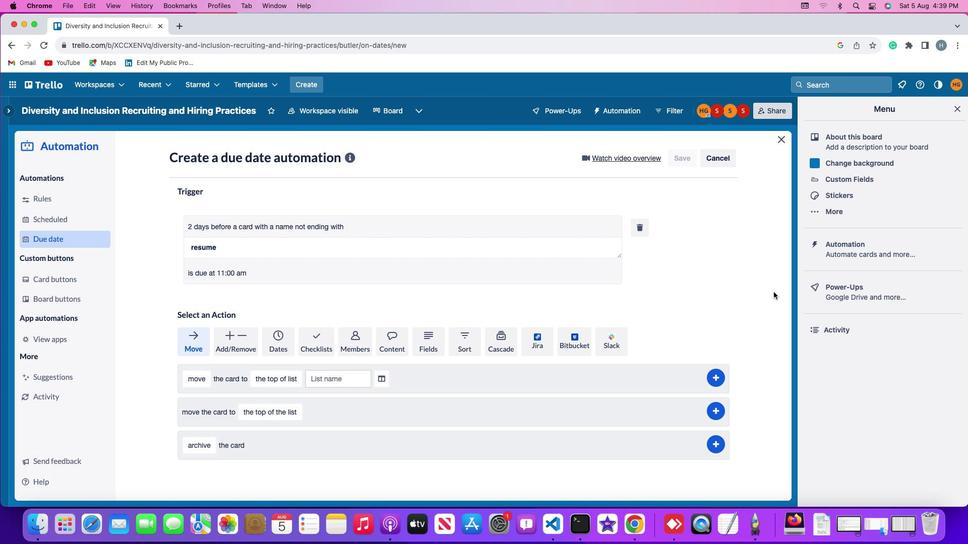 
